Task: In pages allow page notifications turn off.
Action: Mouse moved to (667, 57)
Screenshot: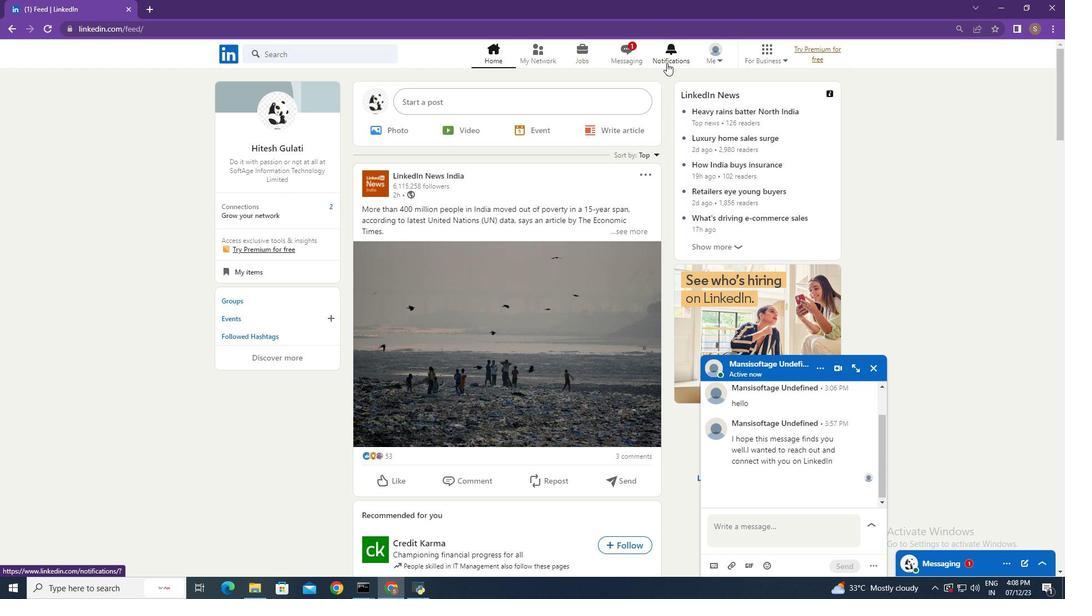 
Action: Mouse pressed left at (667, 57)
Screenshot: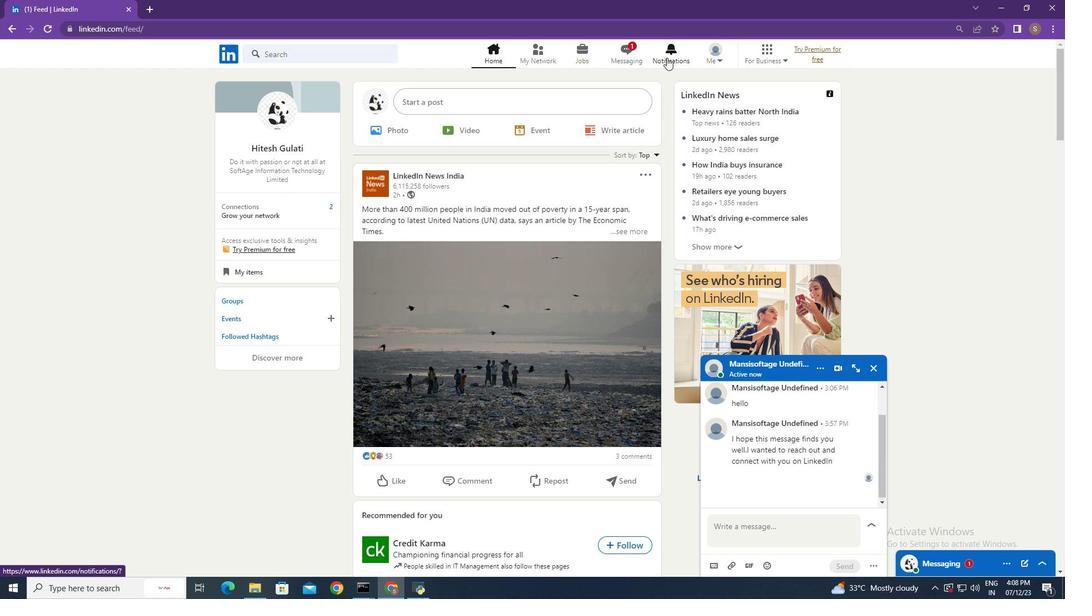 
Action: Mouse moved to (247, 130)
Screenshot: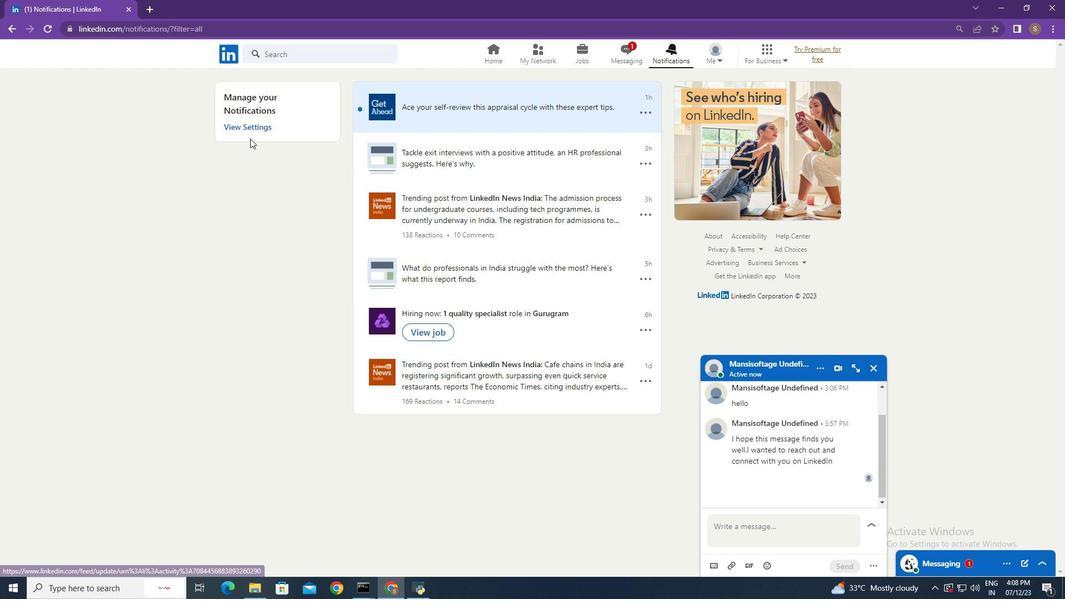 
Action: Mouse pressed left at (247, 130)
Screenshot: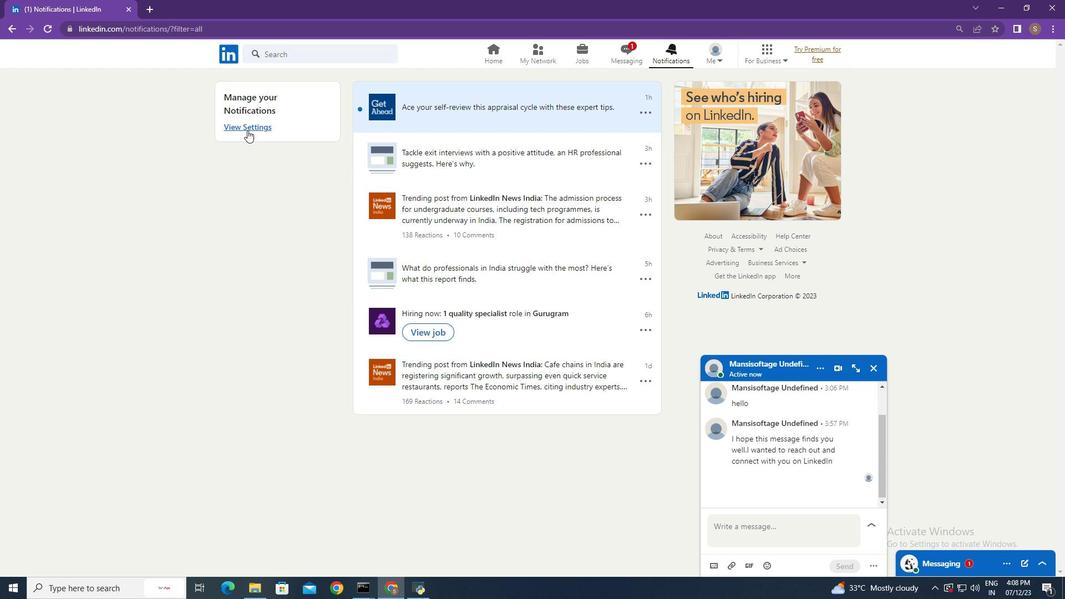 
Action: Mouse moved to (512, 341)
Screenshot: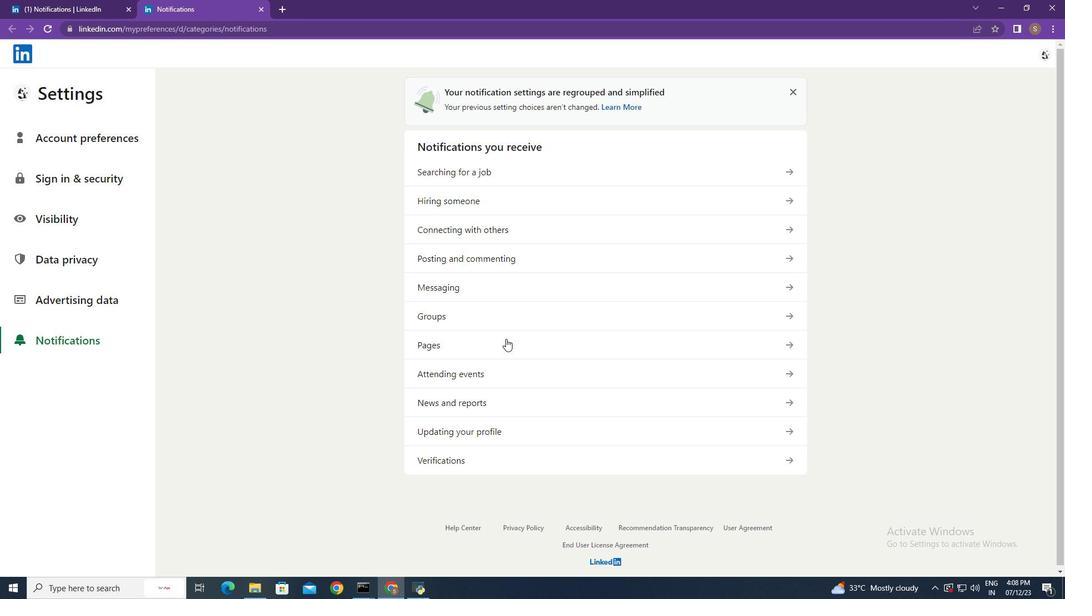 
Action: Mouse pressed left at (512, 341)
Screenshot: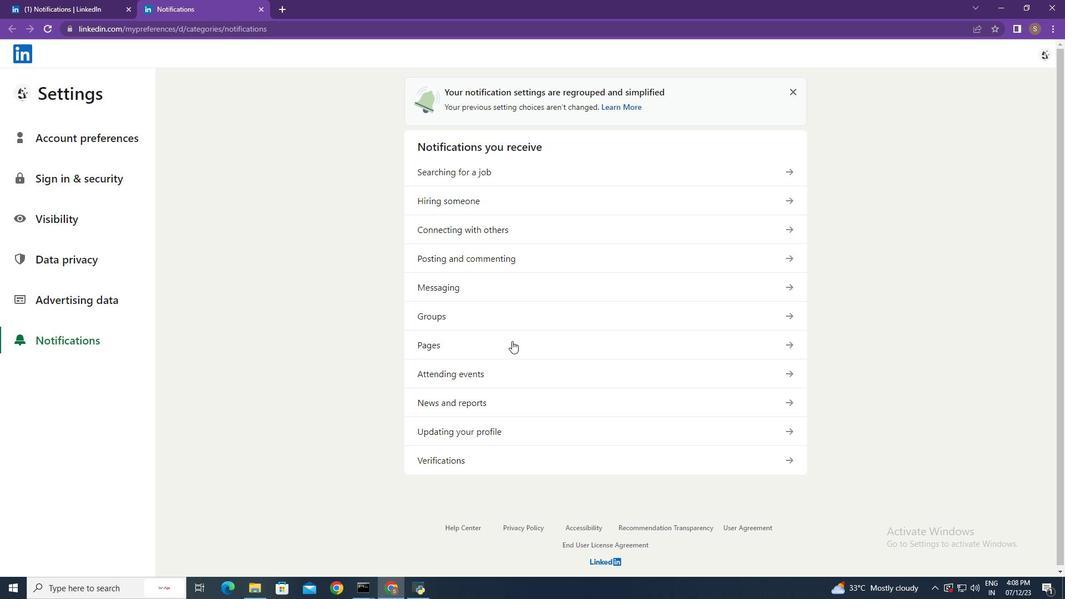 
Action: Mouse moved to (779, 124)
Screenshot: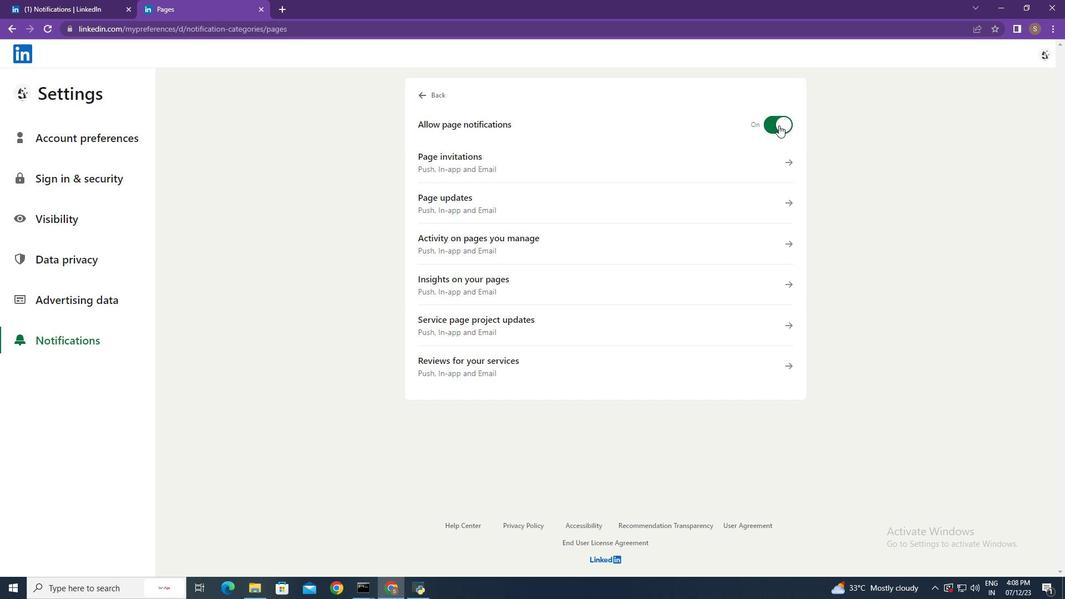 
Action: Mouse pressed left at (779, 124)
Screenshot: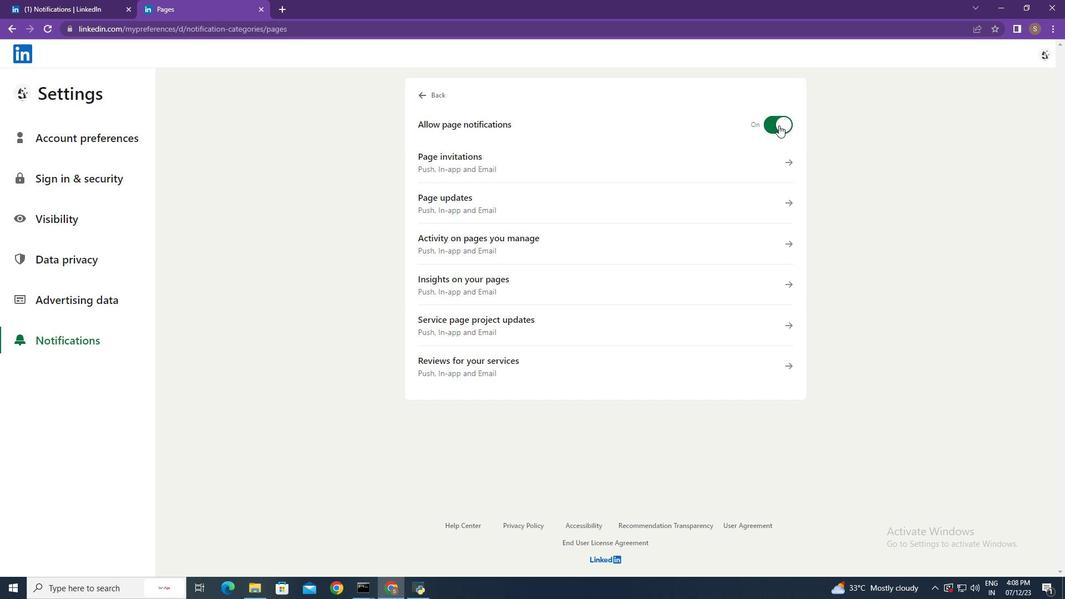 
Action: Mouse moved to (924, 160)
Screenshot: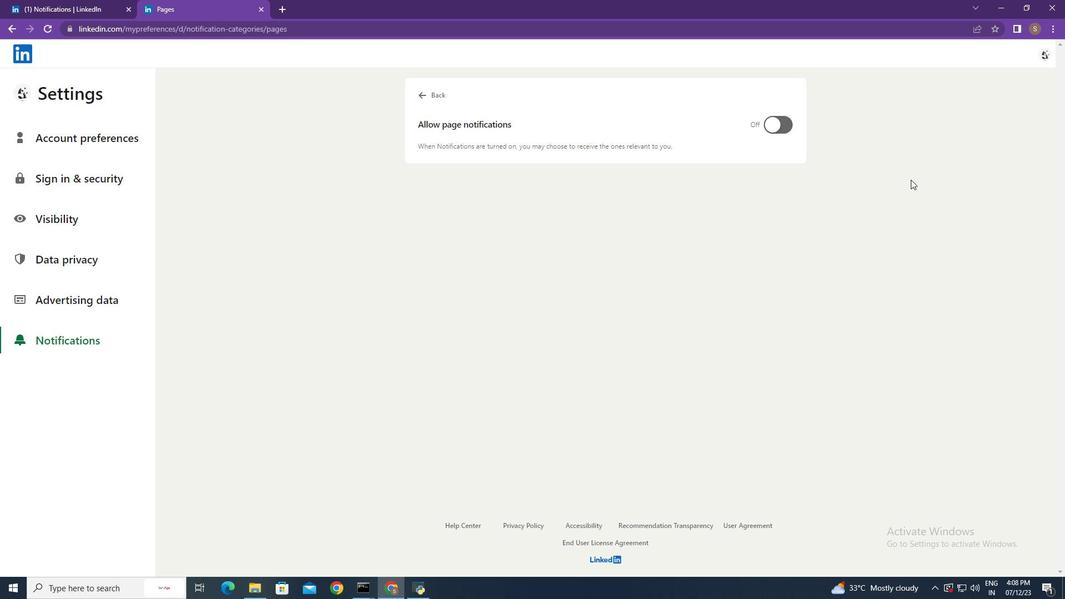 
